 Task: Check the data of people moving to San Diego.
Action: Mouse moved to (750, 65)
Screenshot: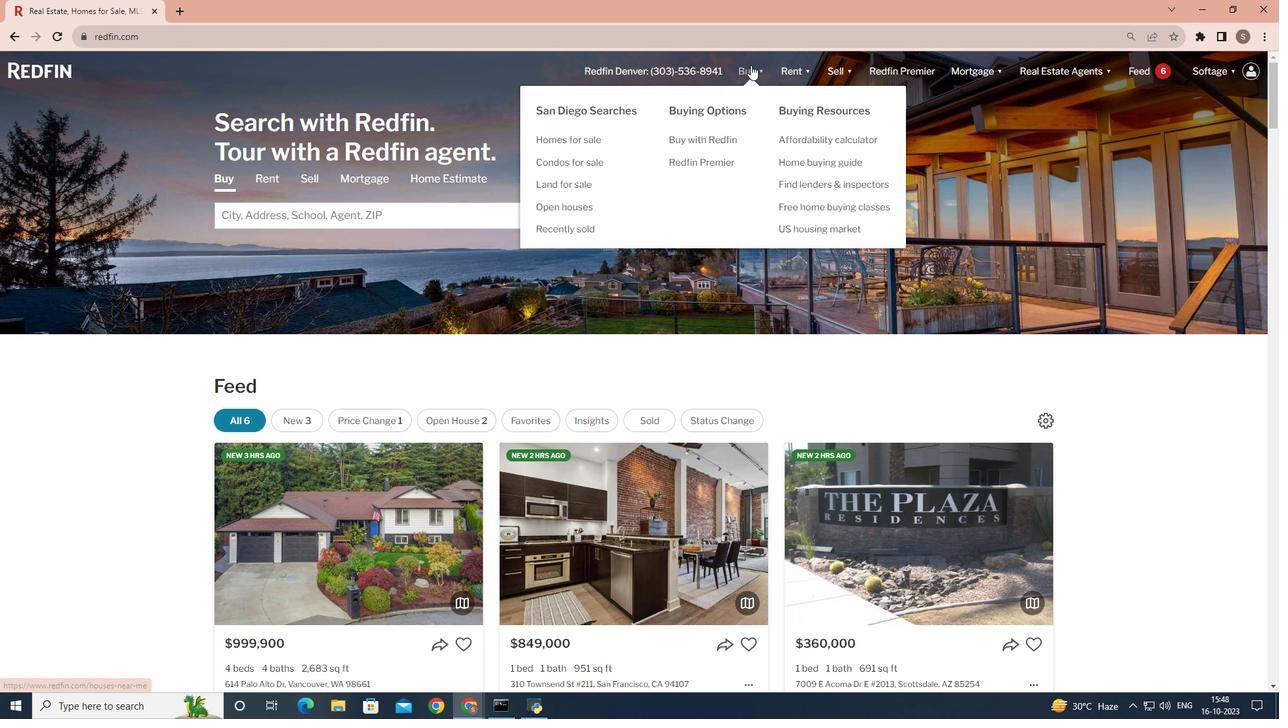 
Action: Mouse pressed left at (750, 65)
Screenshot: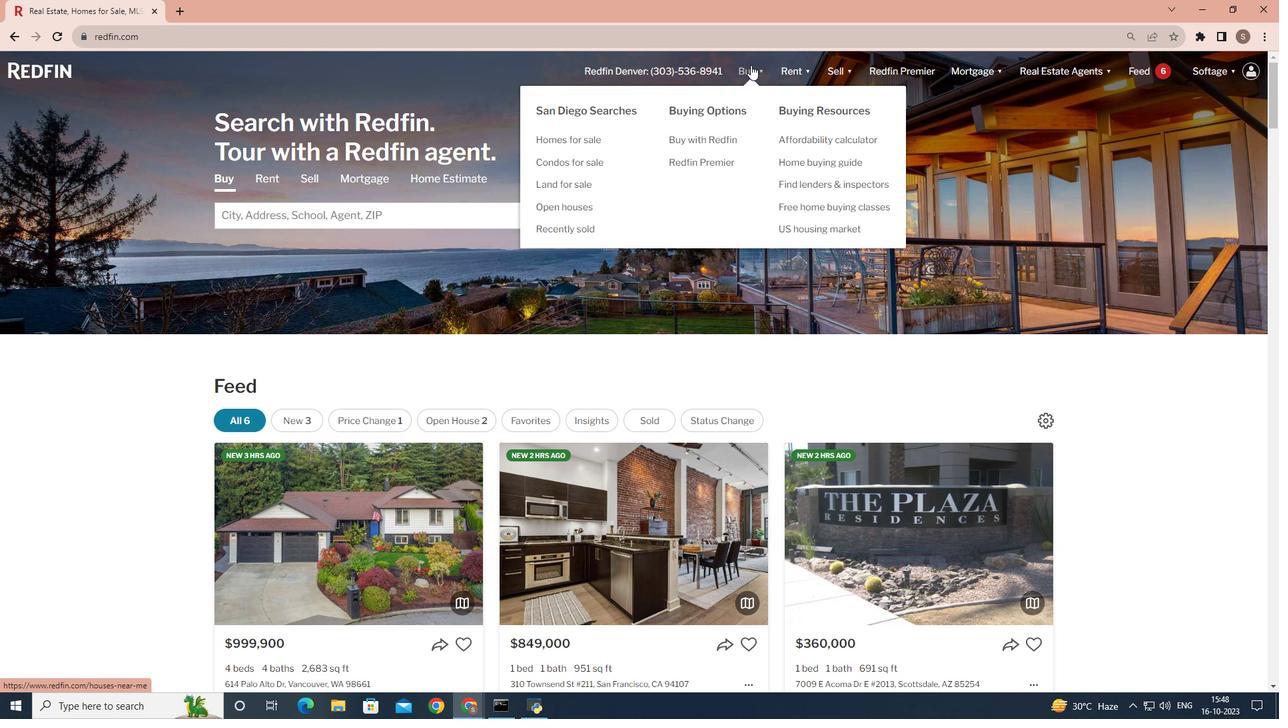 
Action: Mouse moved to (291, 277)
Screenshot: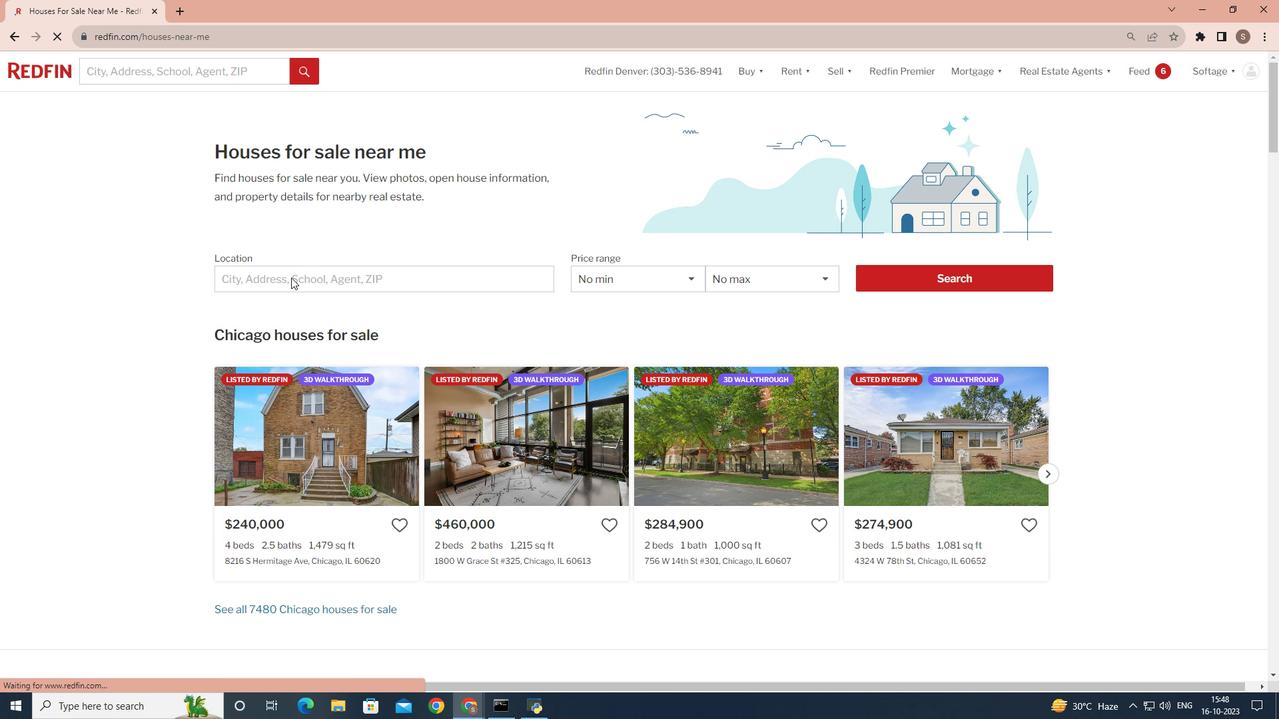 
Action: Mouse pressed left at (291, 277)
Screenshot: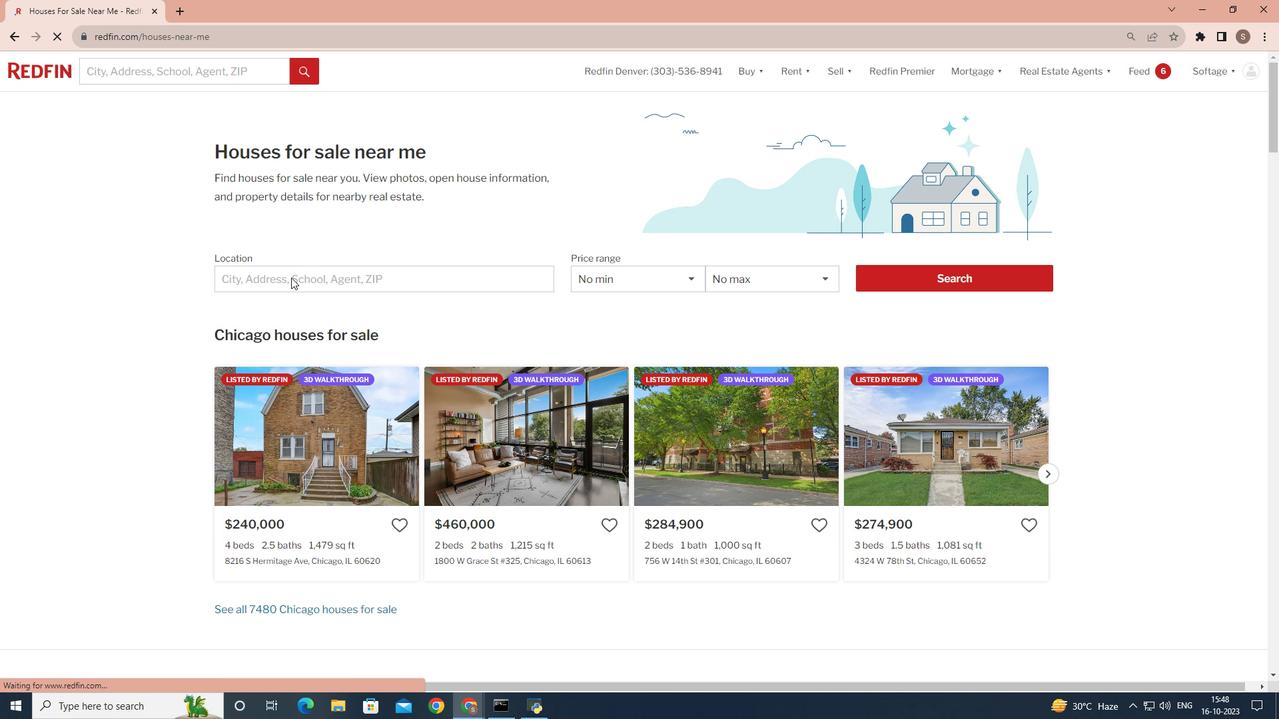 
Action: Mouse pressed left at (291, 277)
Screenshot: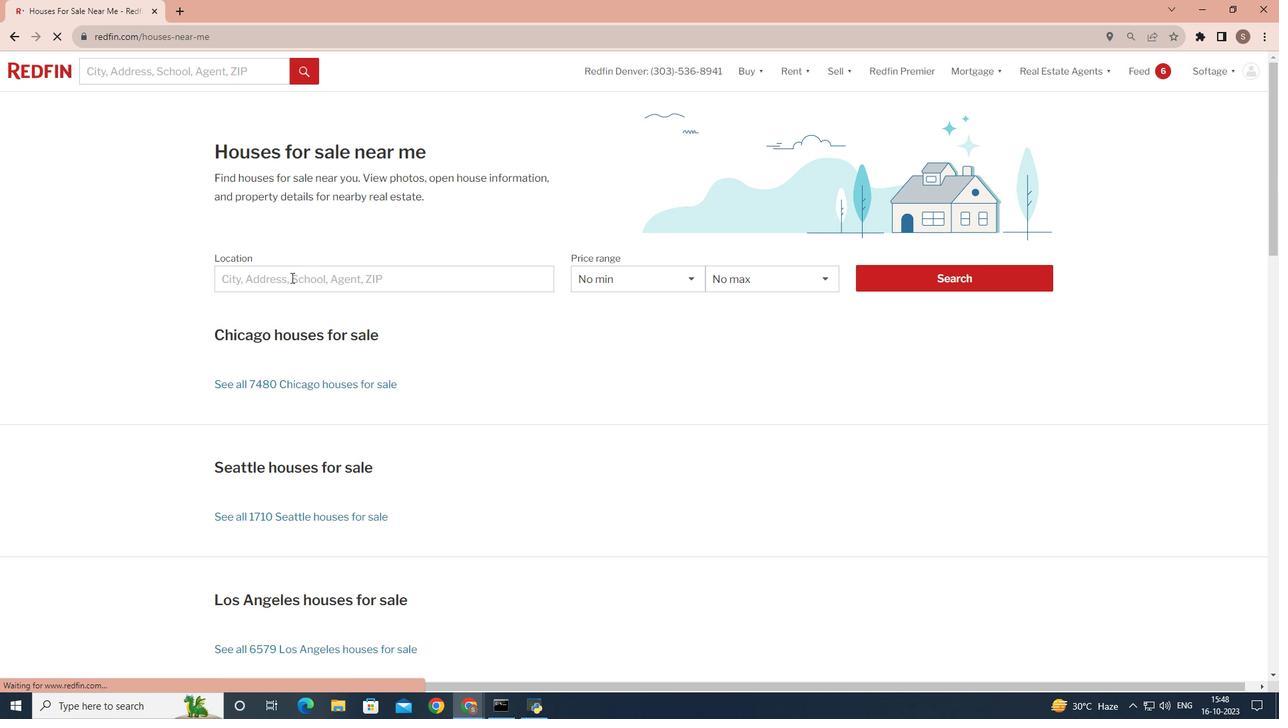 
Action: Mouse moved to (287, 281)
Screenshot: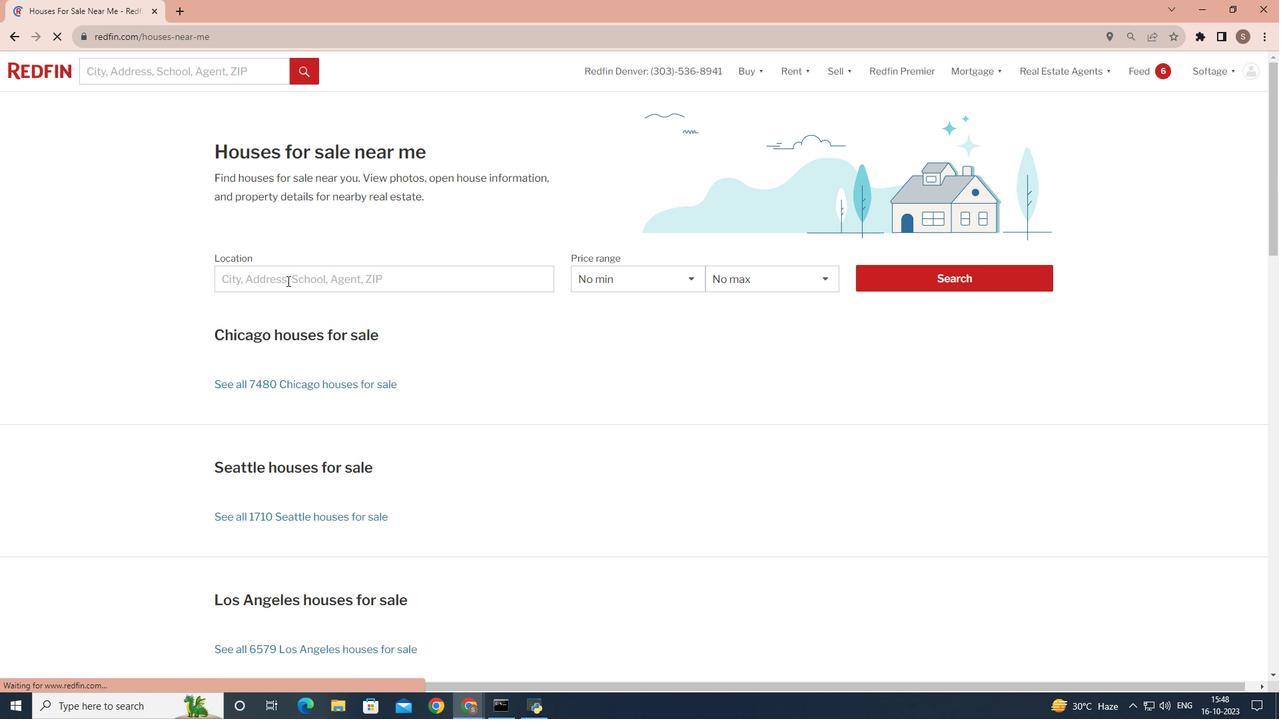 
Action: Mouse pressed left at (287, 281)
Screenshot: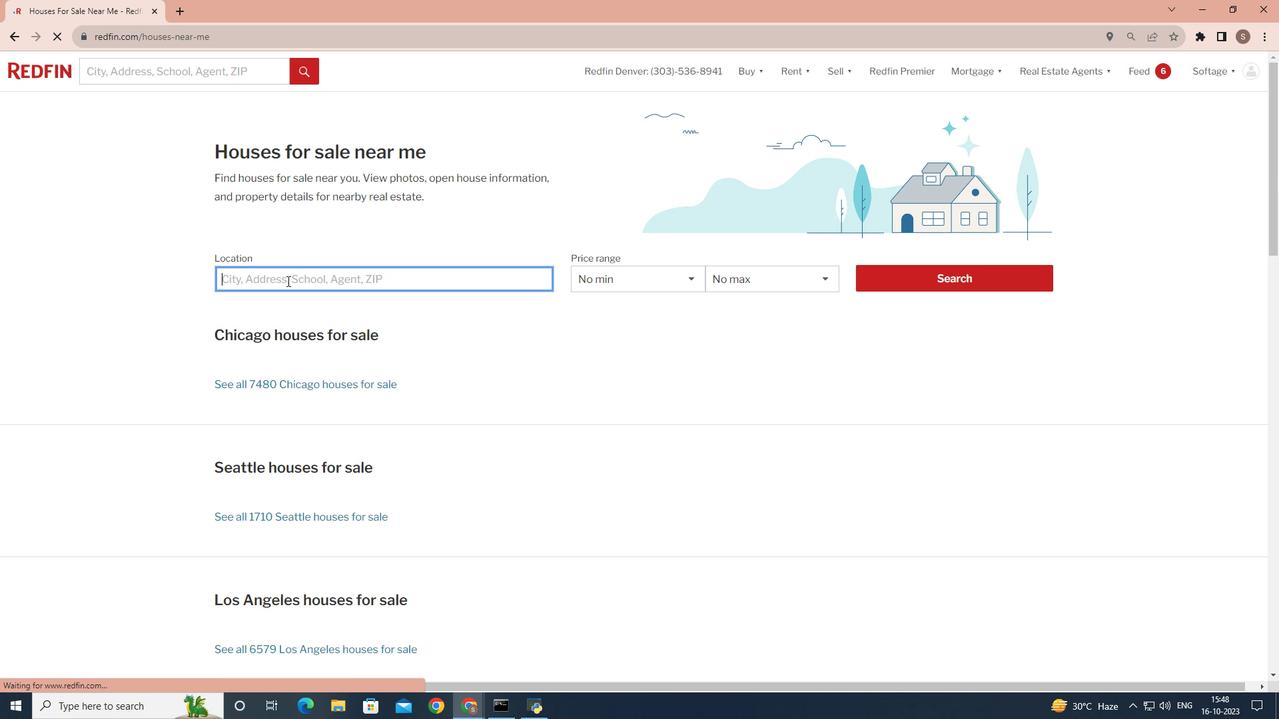 
Action: Key pressed <Key.shift>San<Key.space><Key.shift>Diego
Screenshot: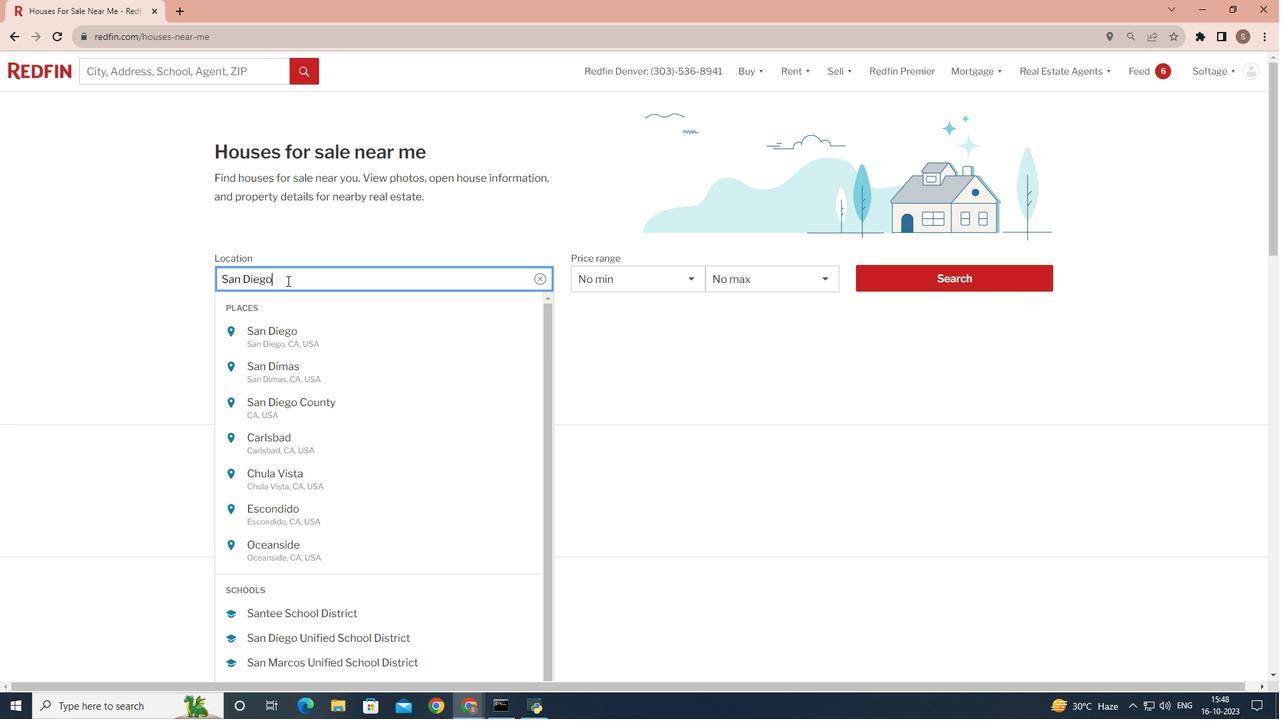 
Action: Mouse moved to (874, 266)
Screenshot: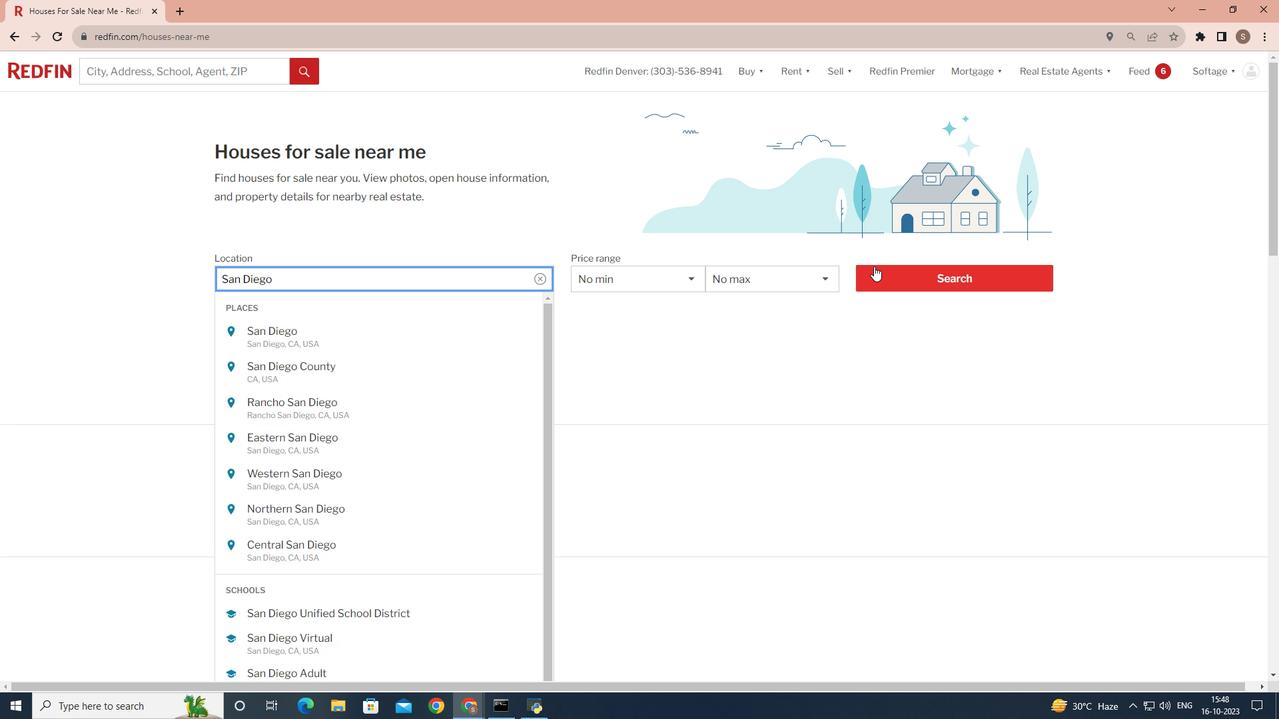 
Action: Mouse pressed left at (874, 266)
Screenshot: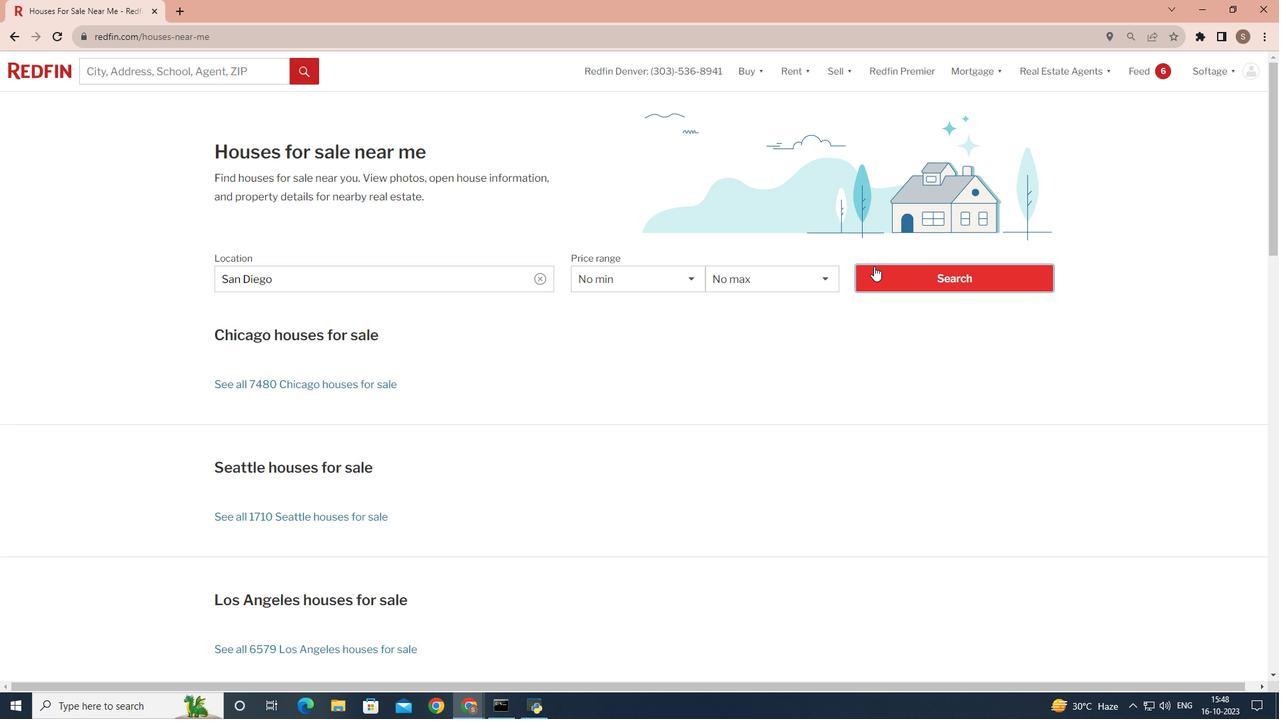 
Action: Mouse moved to (884, 272)
Screenshot: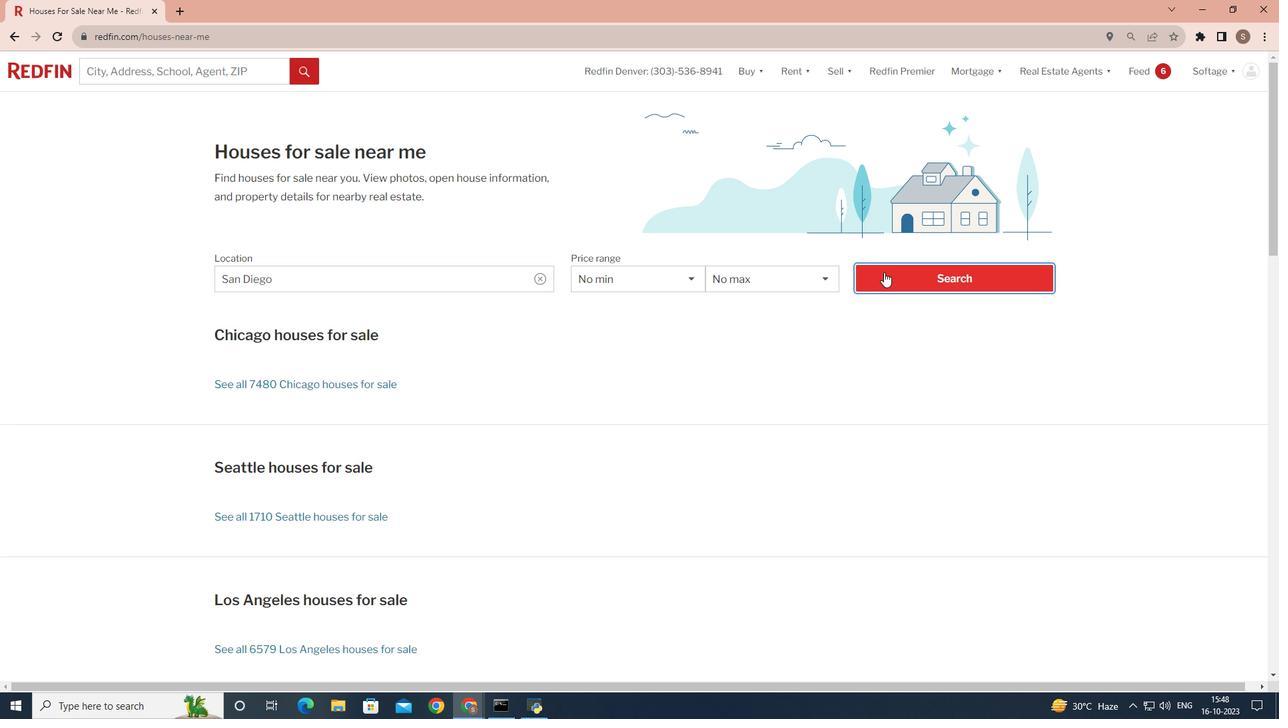 
Action: Mouse pressed left at (884, 272)
Screenshot: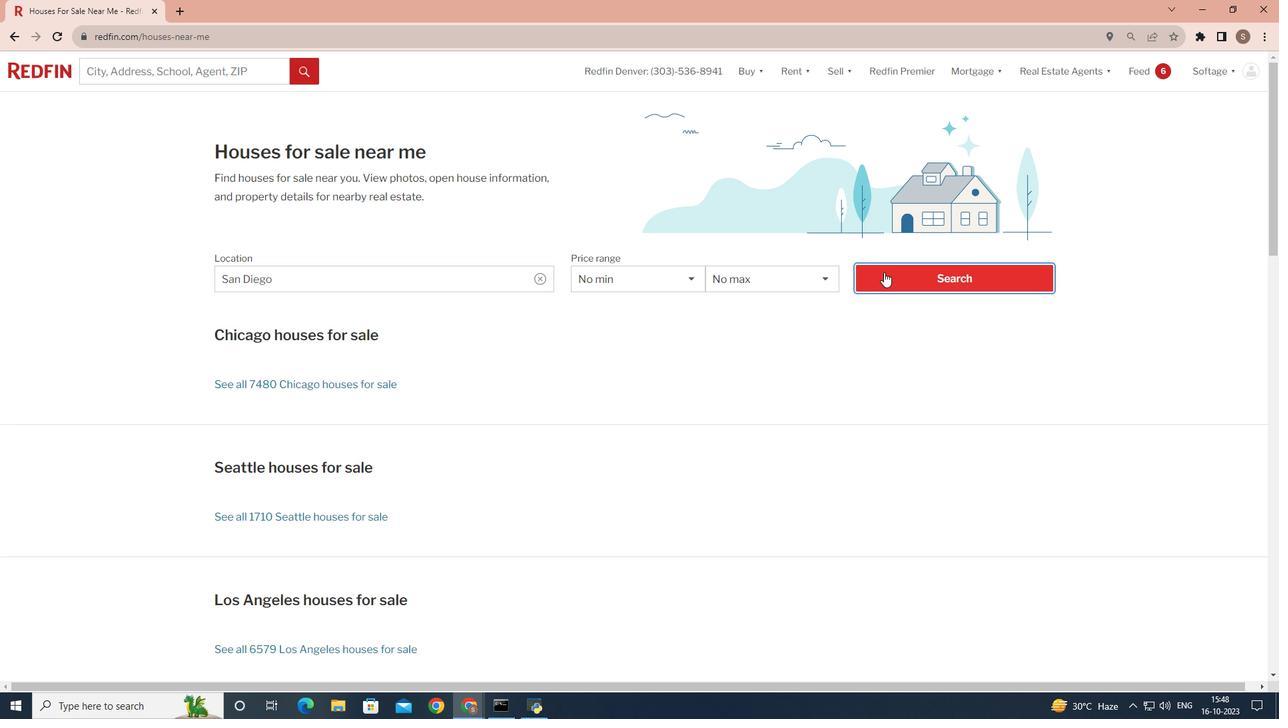 
Action: Mouse pressed left at (884, 272)
Screenshot: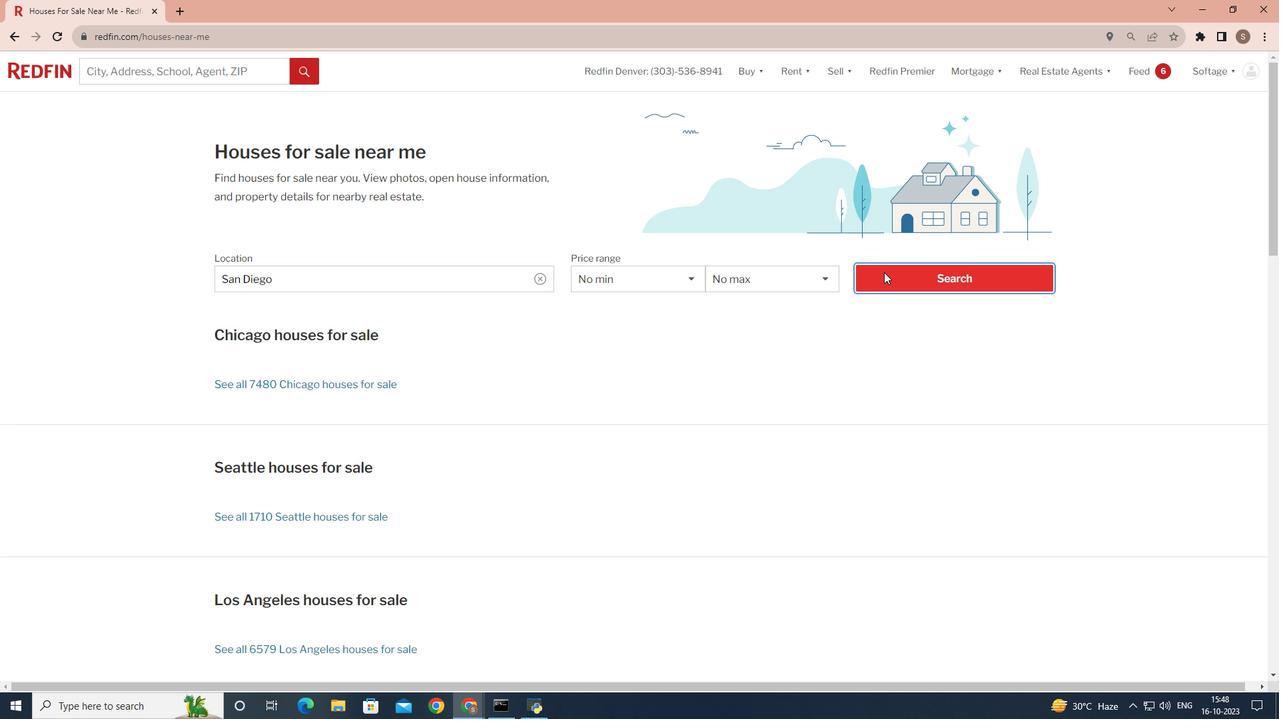 
Action: Mouse moved to (1122, 121)
Screenshot: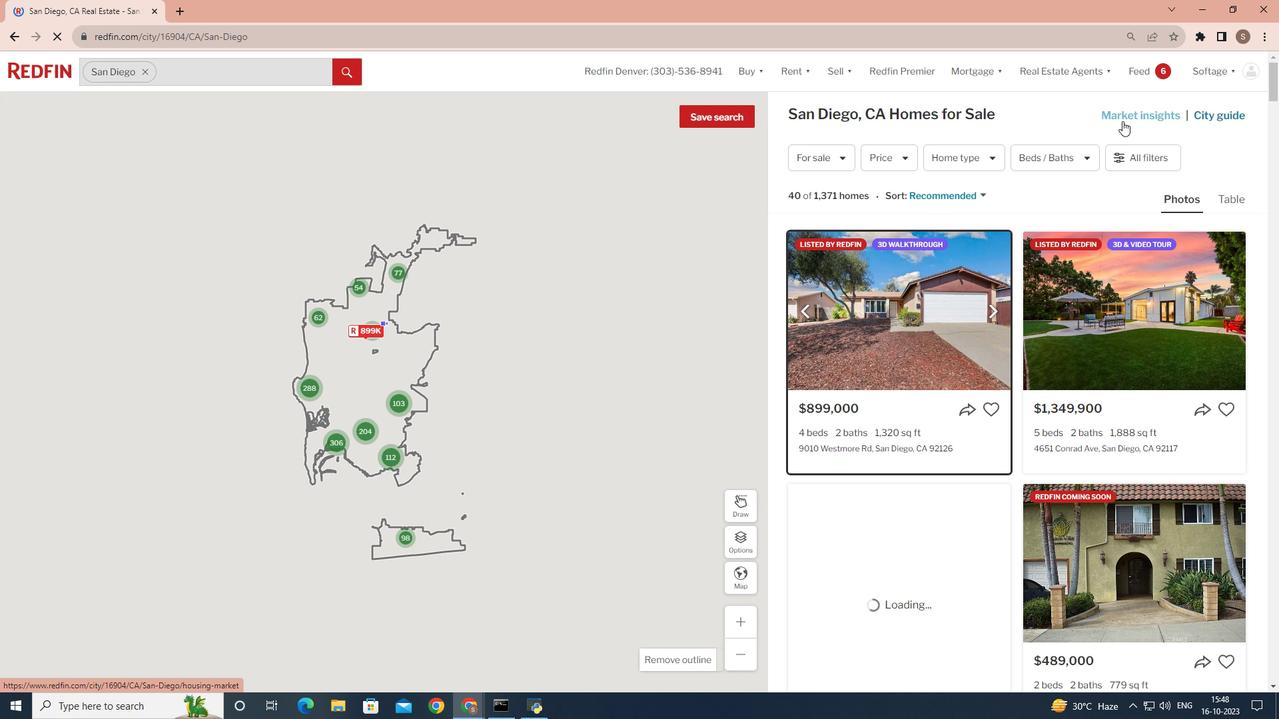 
Action: Mouse pressed left at (1122, 121)
Screenshot: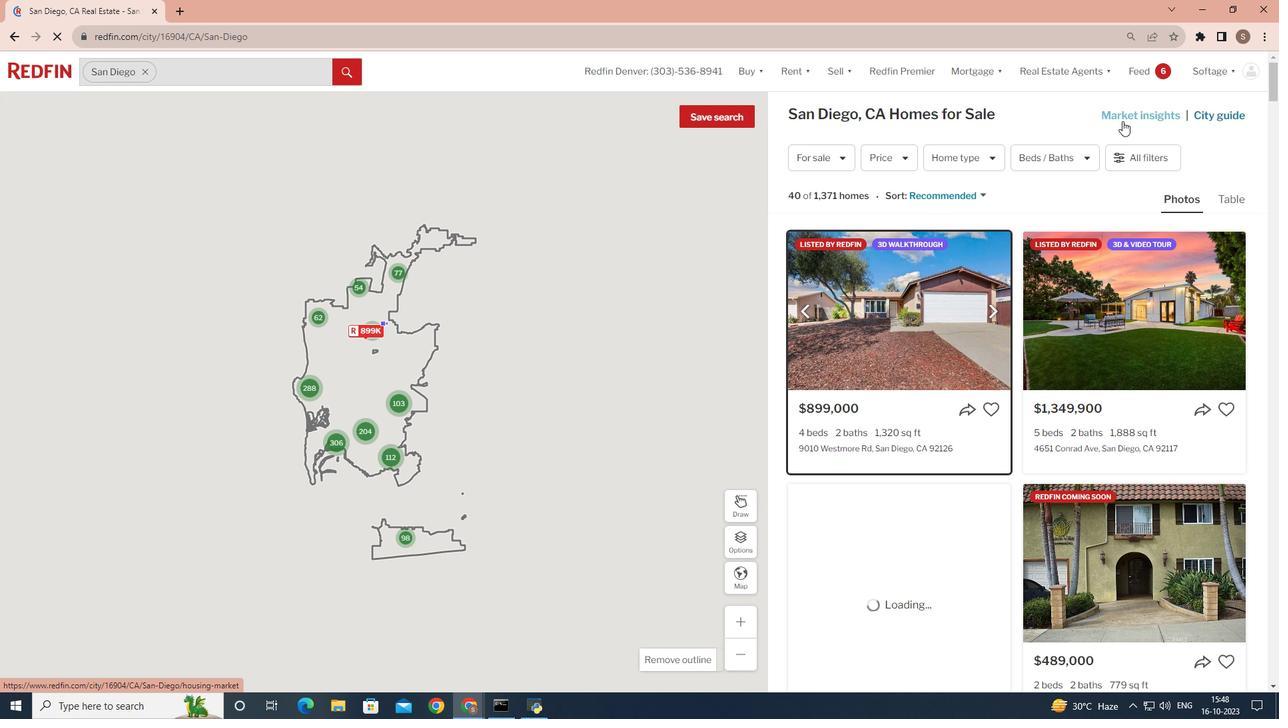 
Action: Mouse moved to (1124, 115)
Screenshot: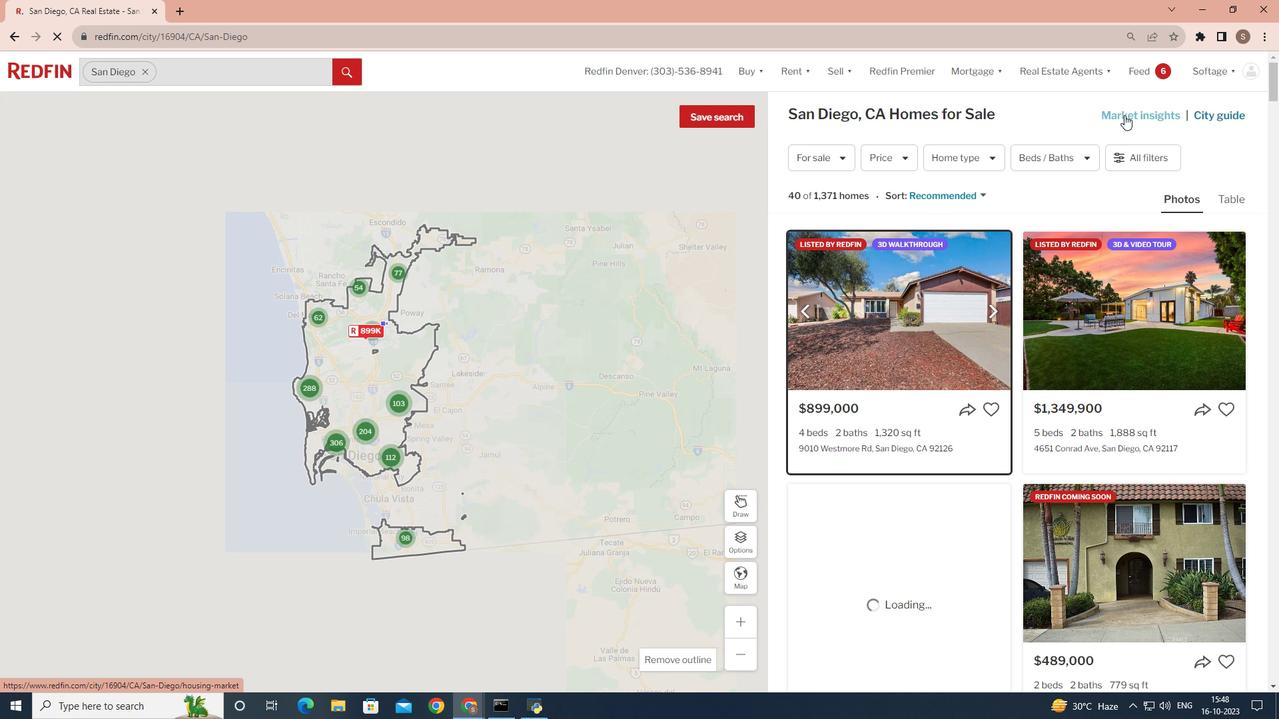 
Action: Mouse pressed left at (1124, 115)
Screenshot: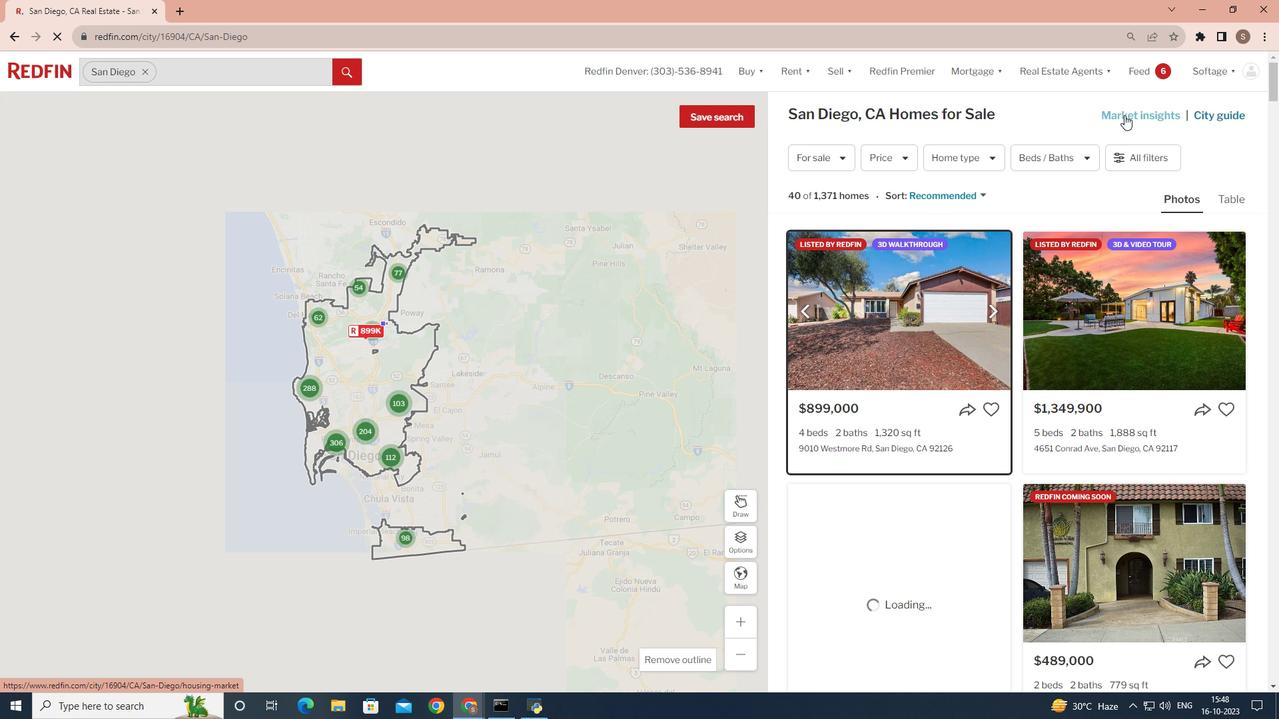 
Action: Mouse moved to (371, 224)
Screenshot: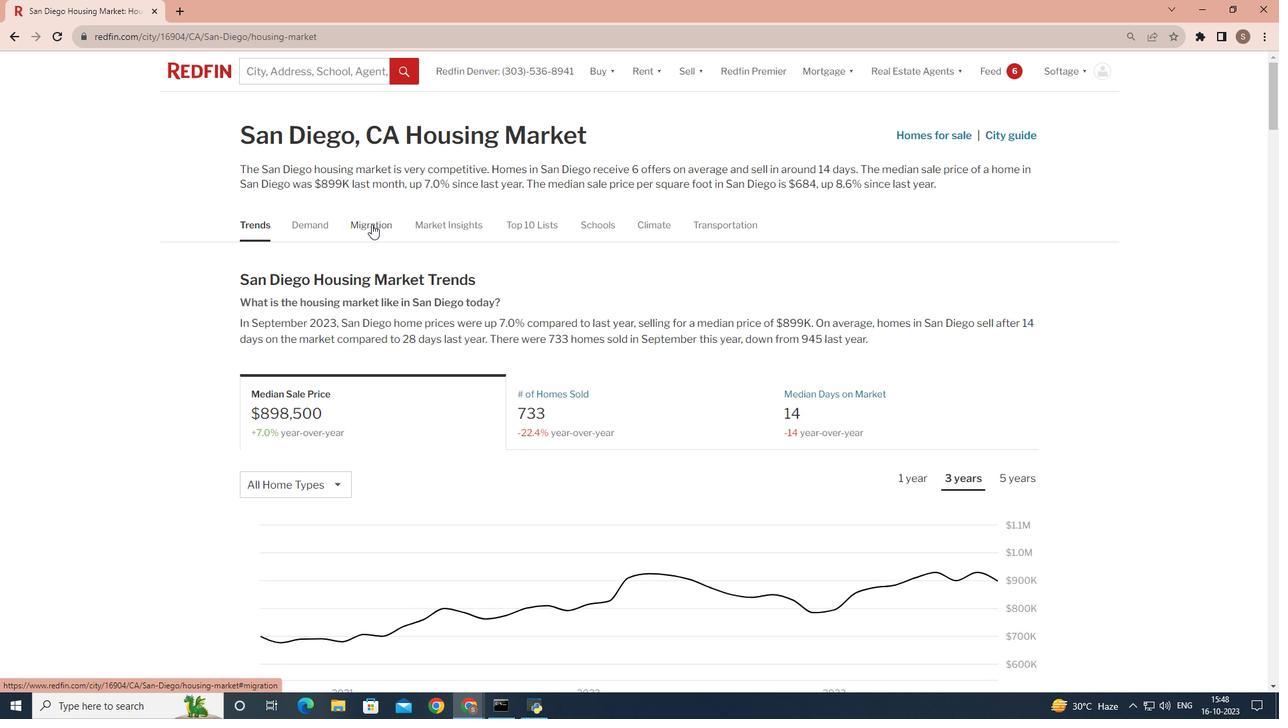 
Action: Mouse pressed left at (371, 224)
Screenshot: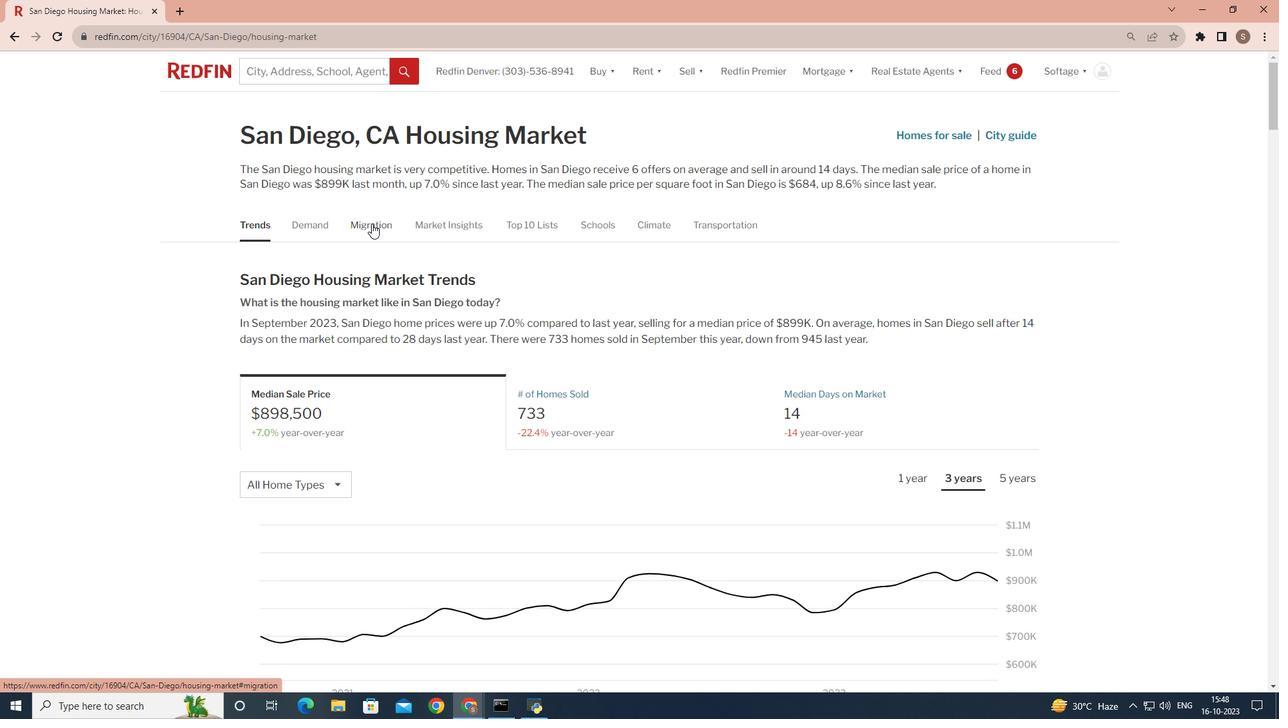 
Action: Mouse moved to (542, 277)
Screenshot: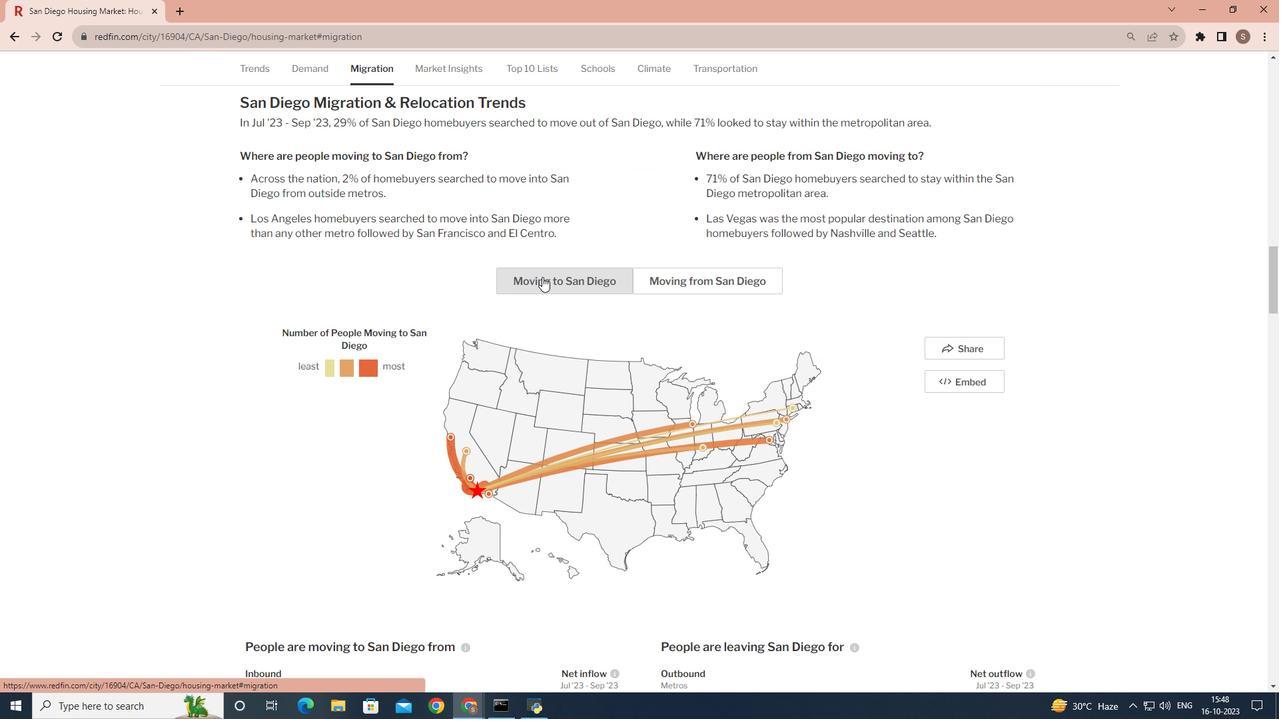 
Action: Mouse pressed left at (542, 277)
Screenshot: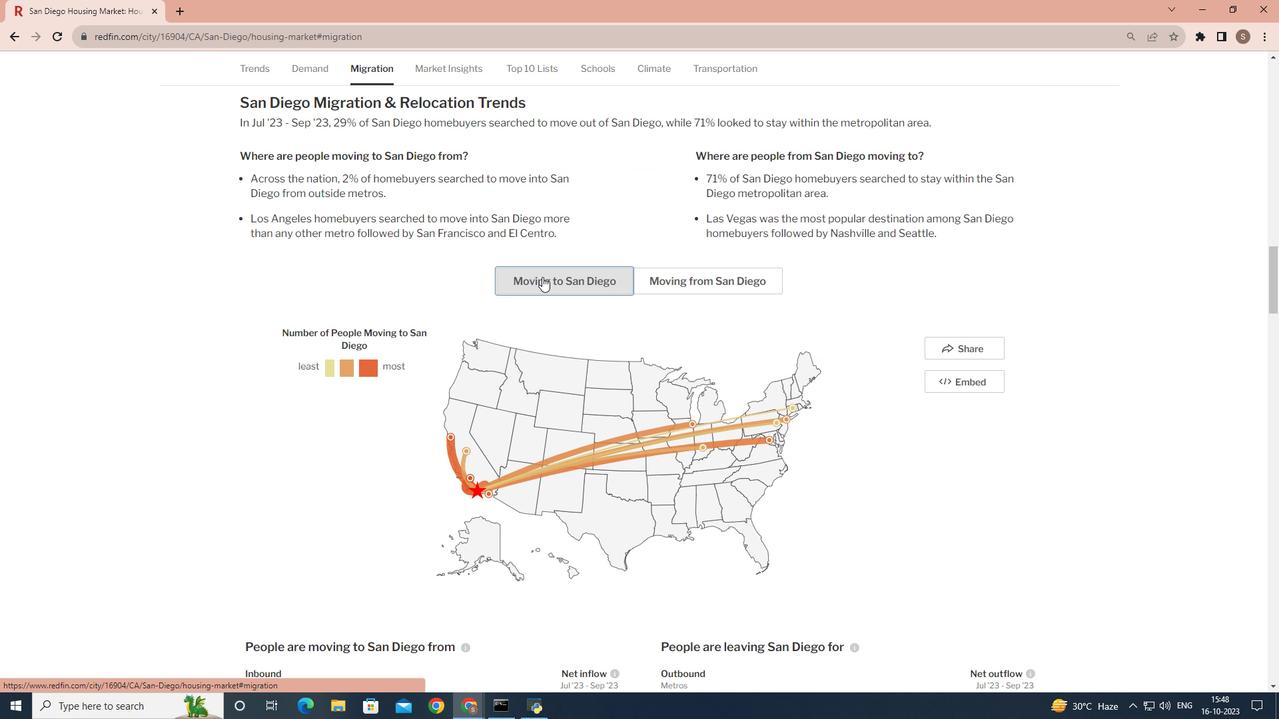 
Action: Mouse pressed left at (542, 277)
Screenshot: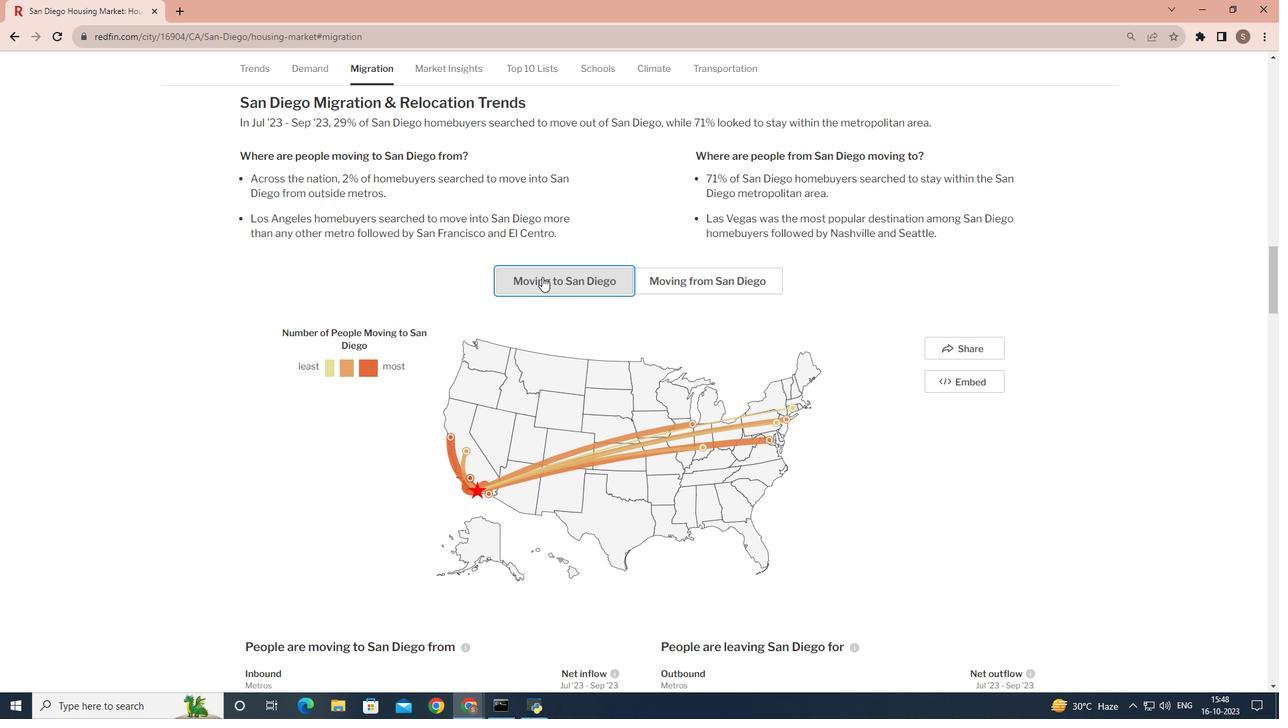 
Action: Mouse pressed left at (542, 277)
Screenshot: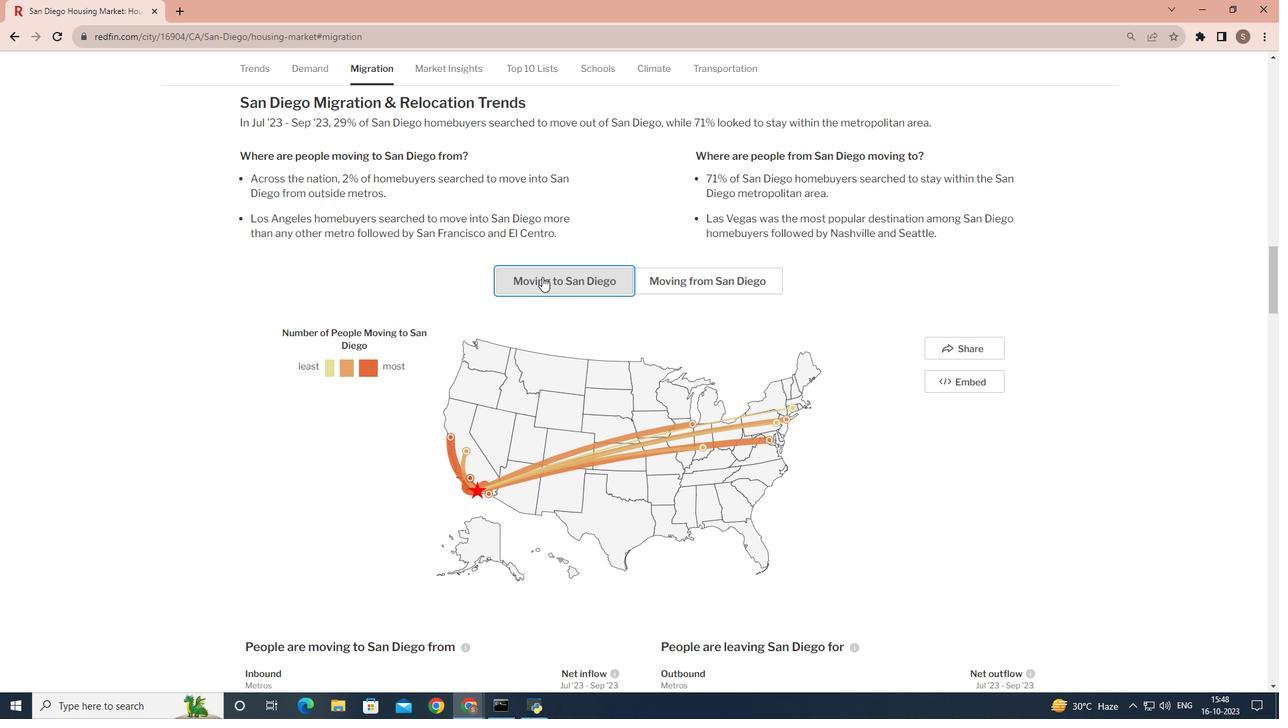 
Action: Mouse moved to (562, 282)
Screenshot: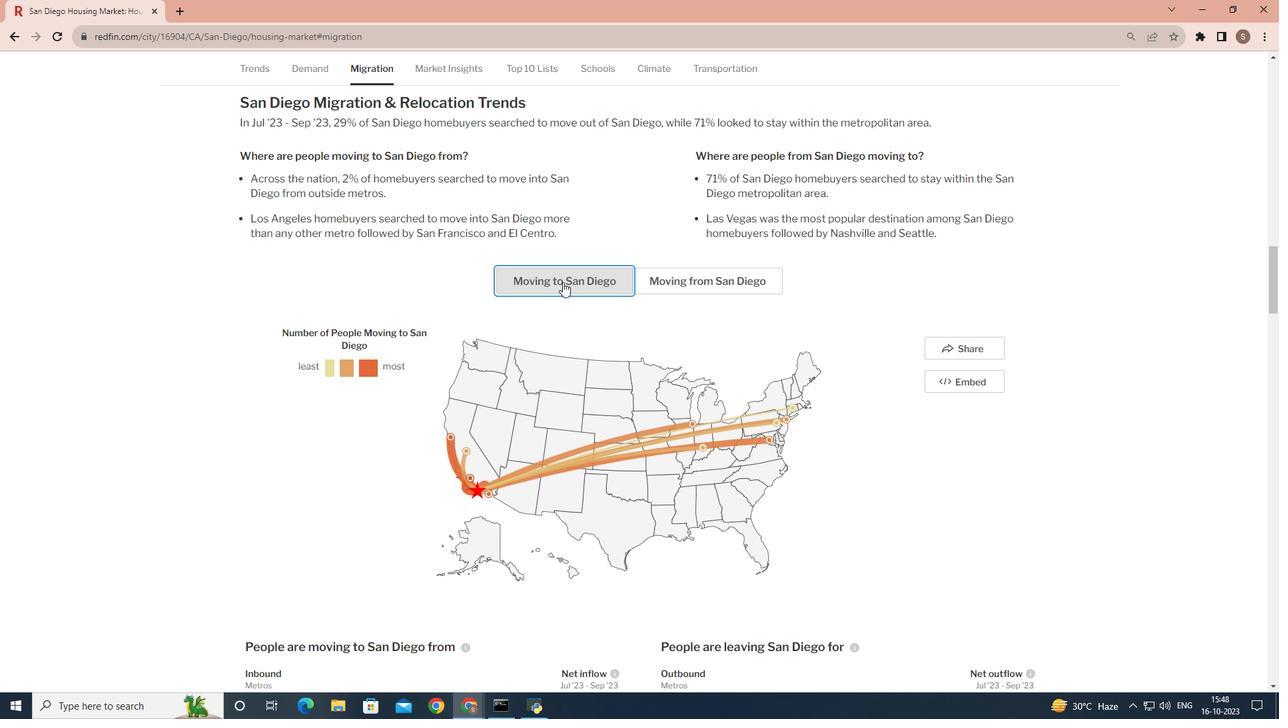 
